 Task: In the 'Other bookmarkds' folder, cut the bookmark "google".
Action: Mouse moved to (1340, 42)
Screenshot: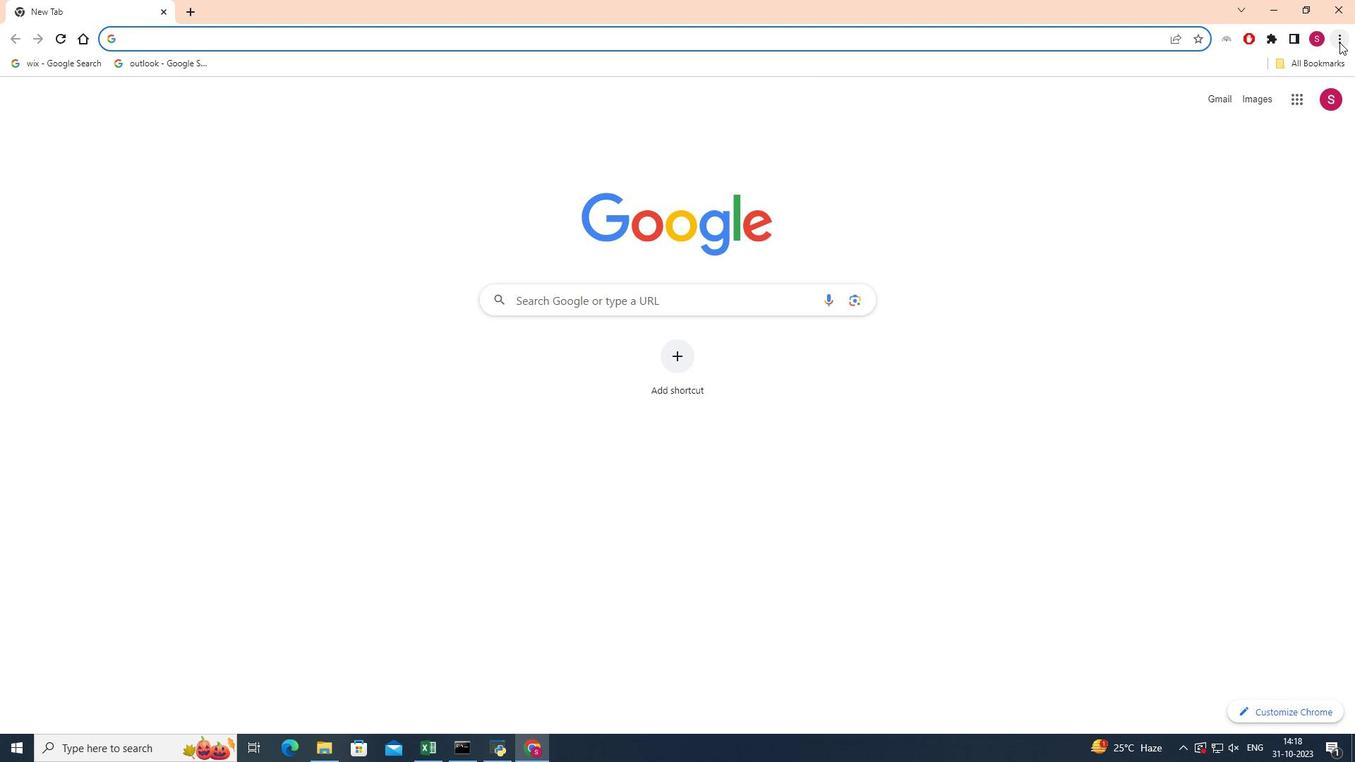 
Action: Mouse pressed left at (1340, 42)
Screenshot: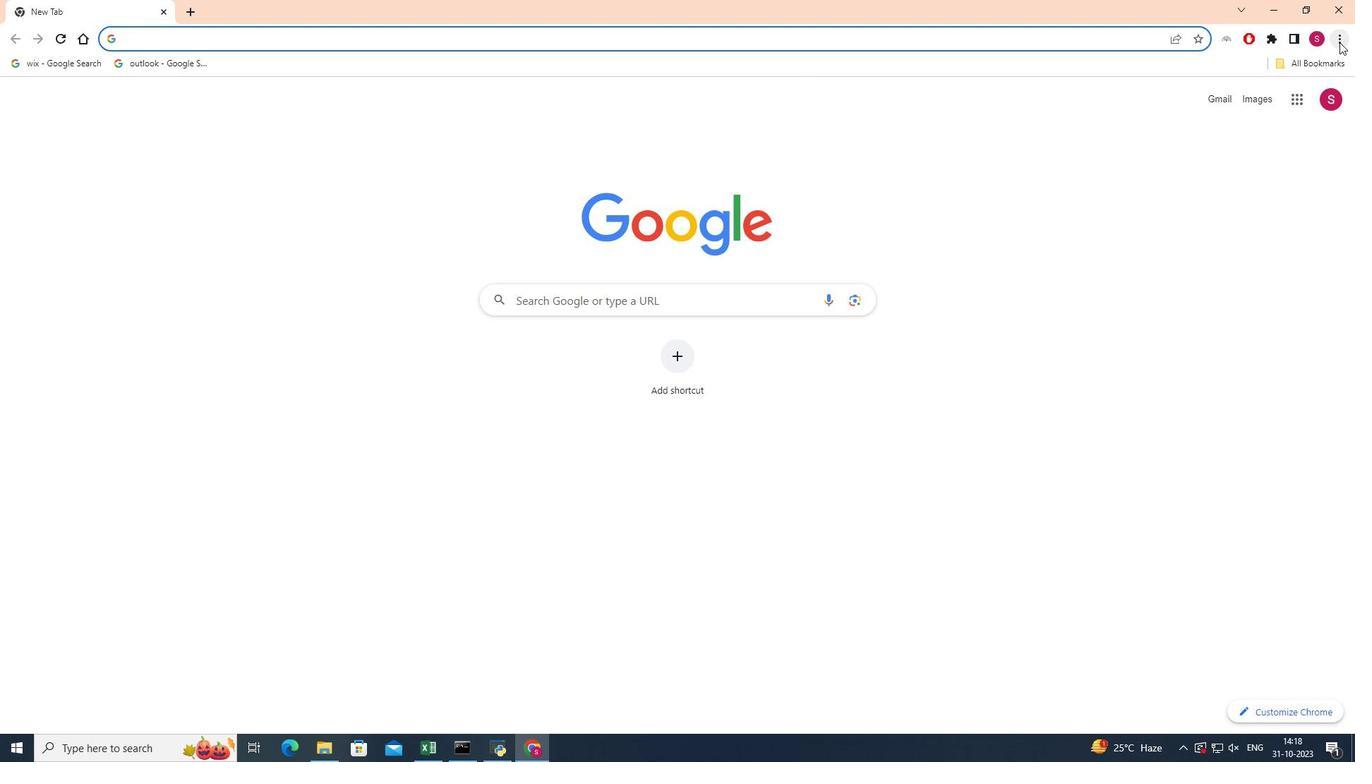 
Action: Mouse moved to (1228, 144)
Screenshot: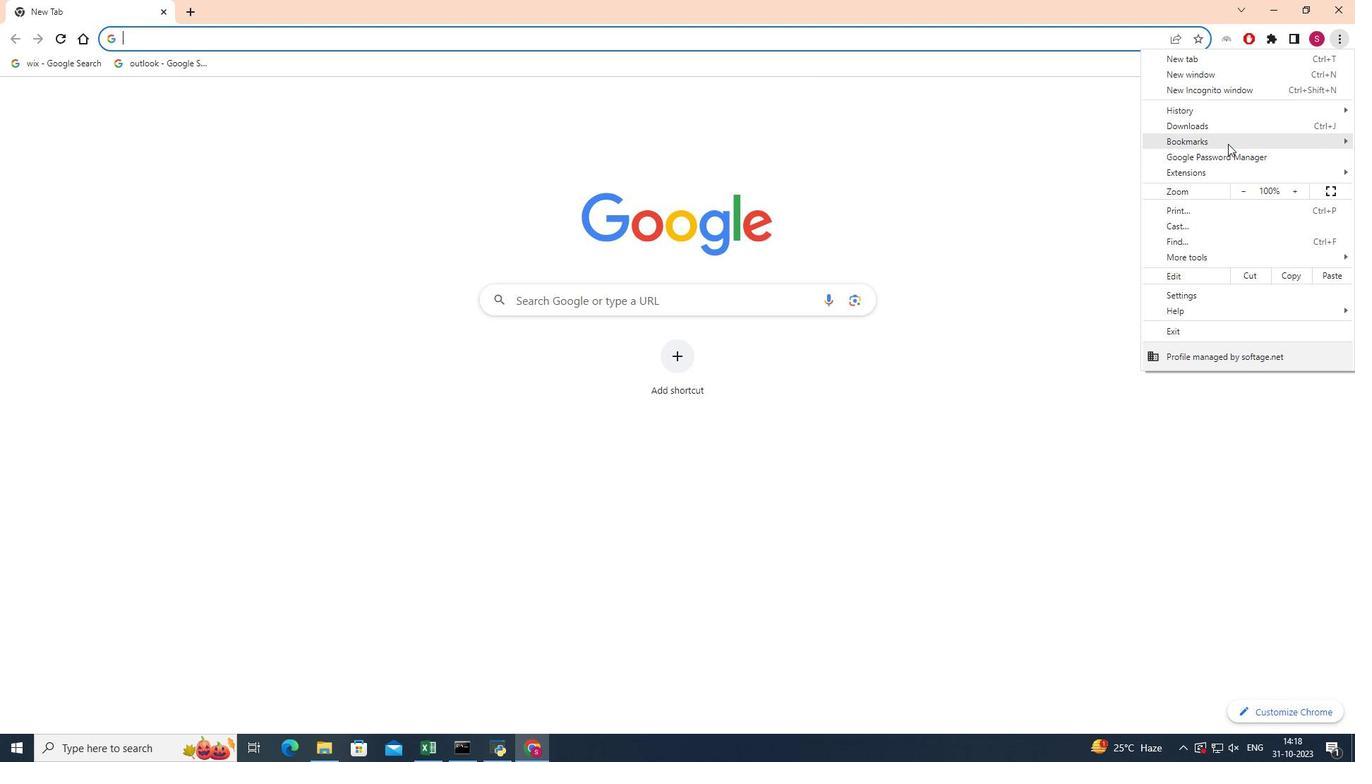 
Action: Mouse pressed left at (1228, 144)
Screenshot: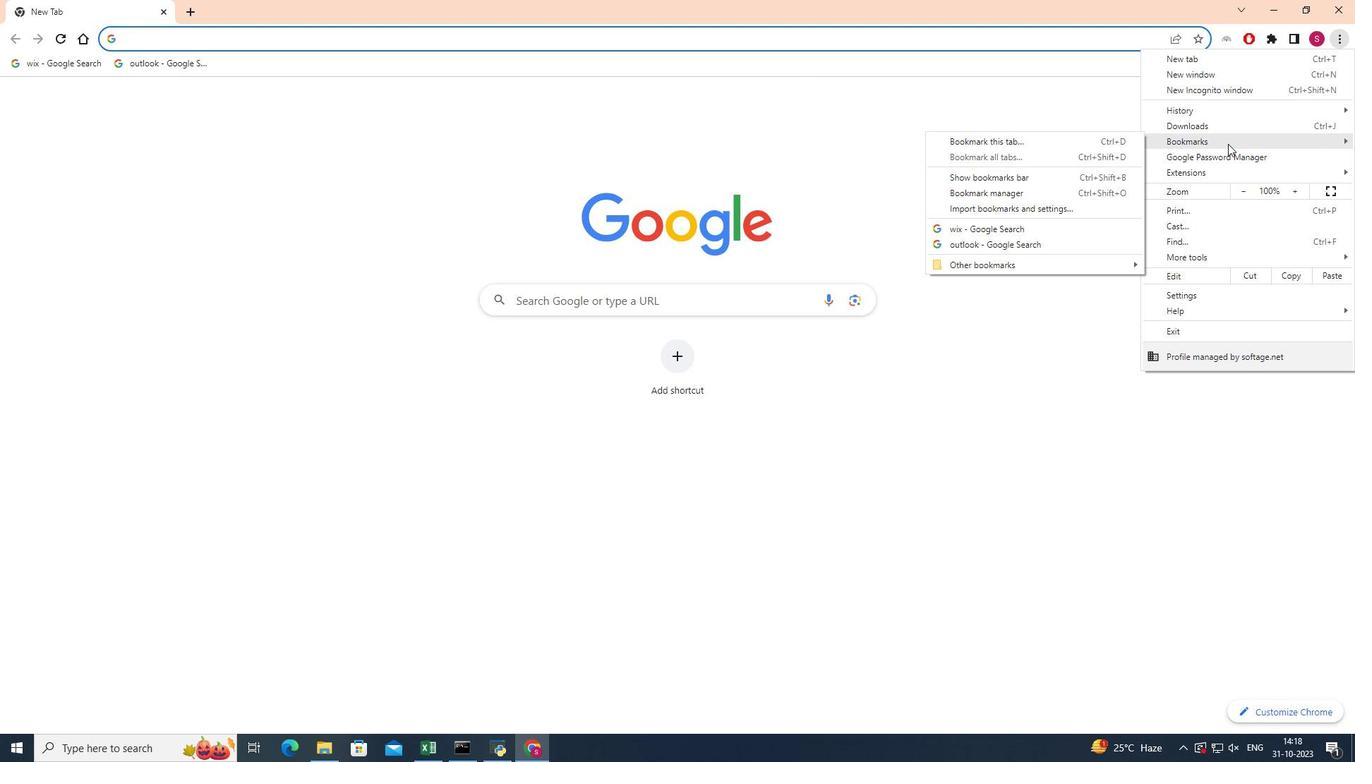 
Action: Mouse pressed left at (1228, 144)
Screenshot: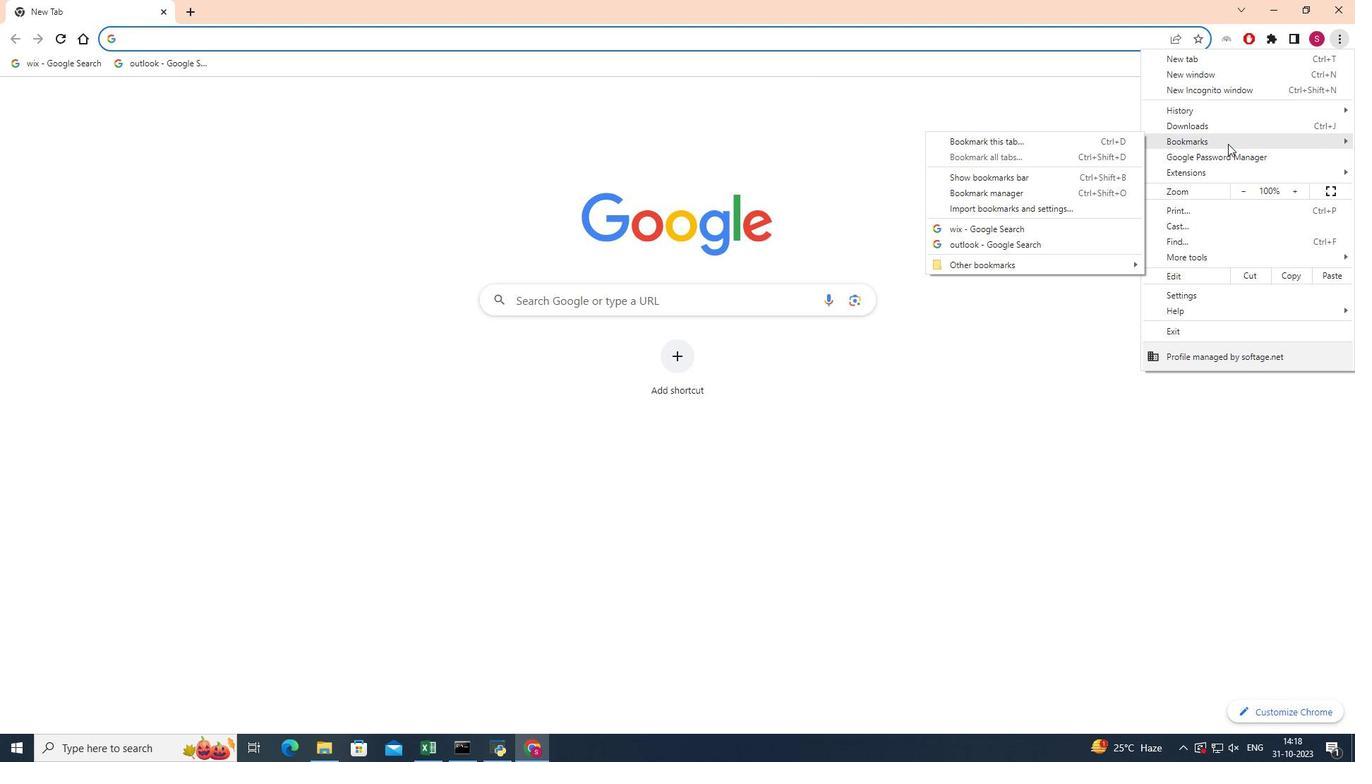 
Action: Mouse moved to (958, 194)
Screenshot: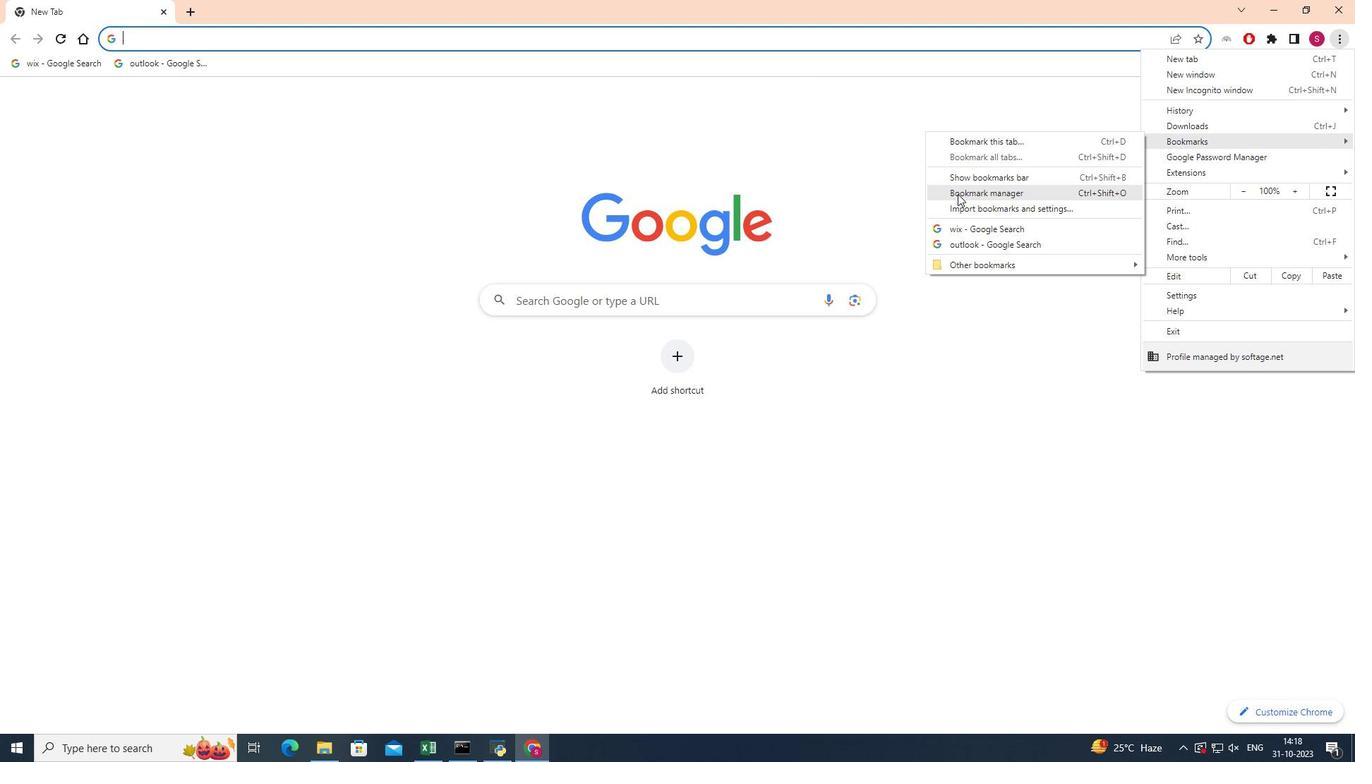 
Action: Mouse pressed left at (958, 194)
Screenshot: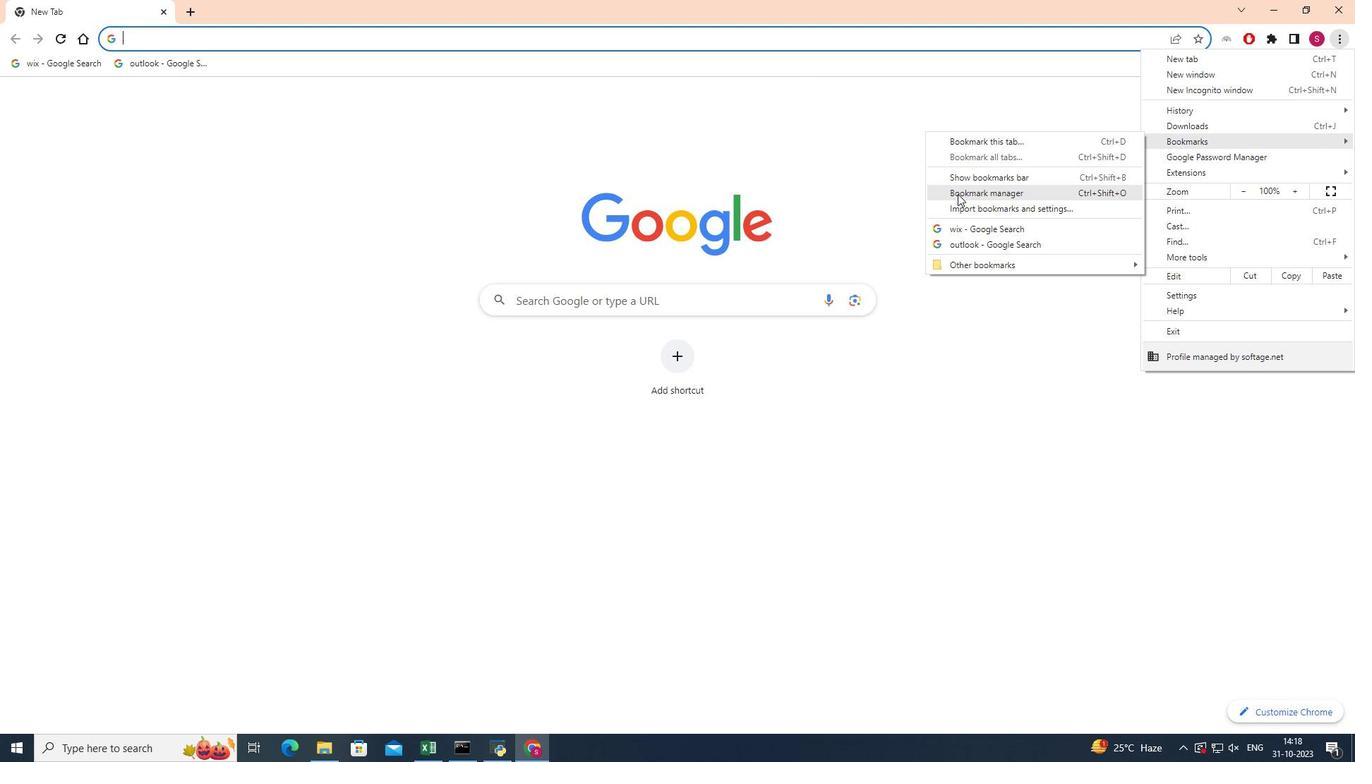 
Action: Mouse pressed left at (958, 194)
Screenshot: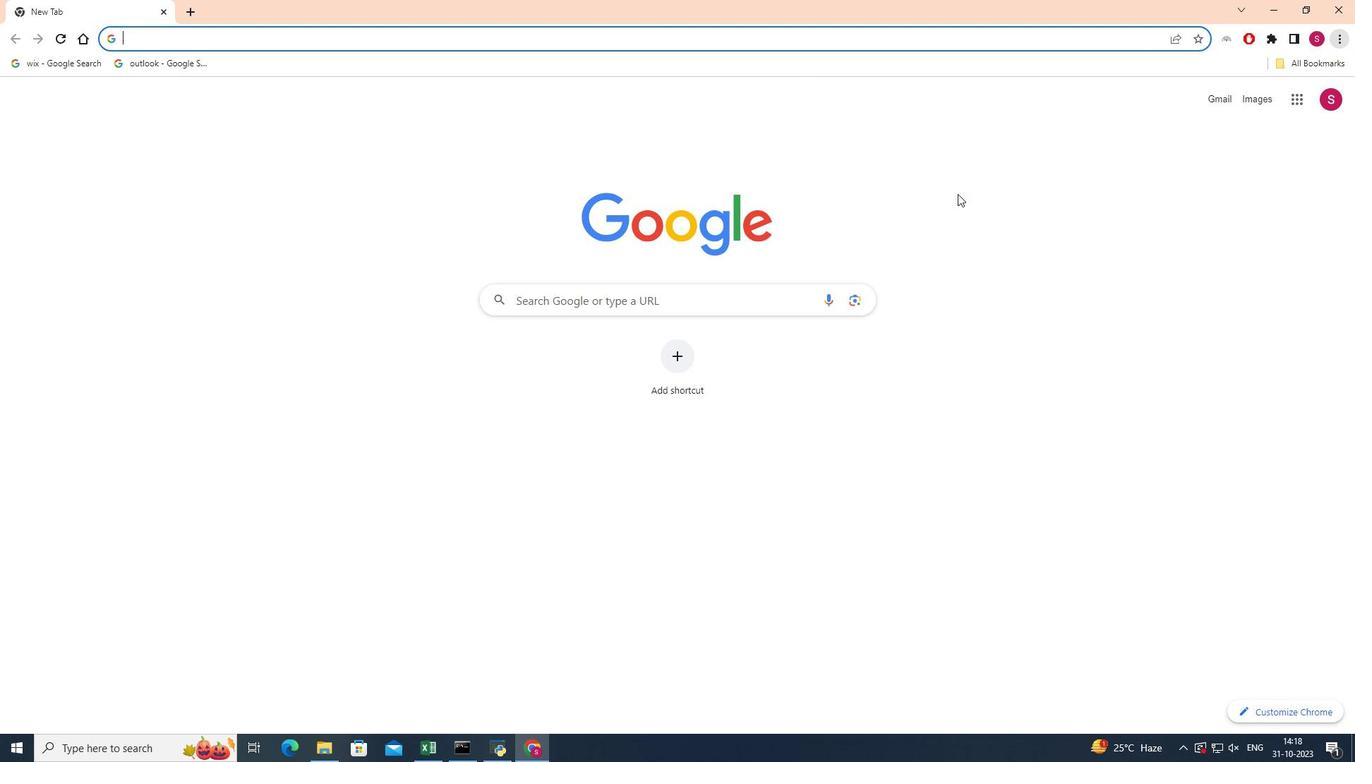
Action: Mouse moved to (96, 138)
Screenshot: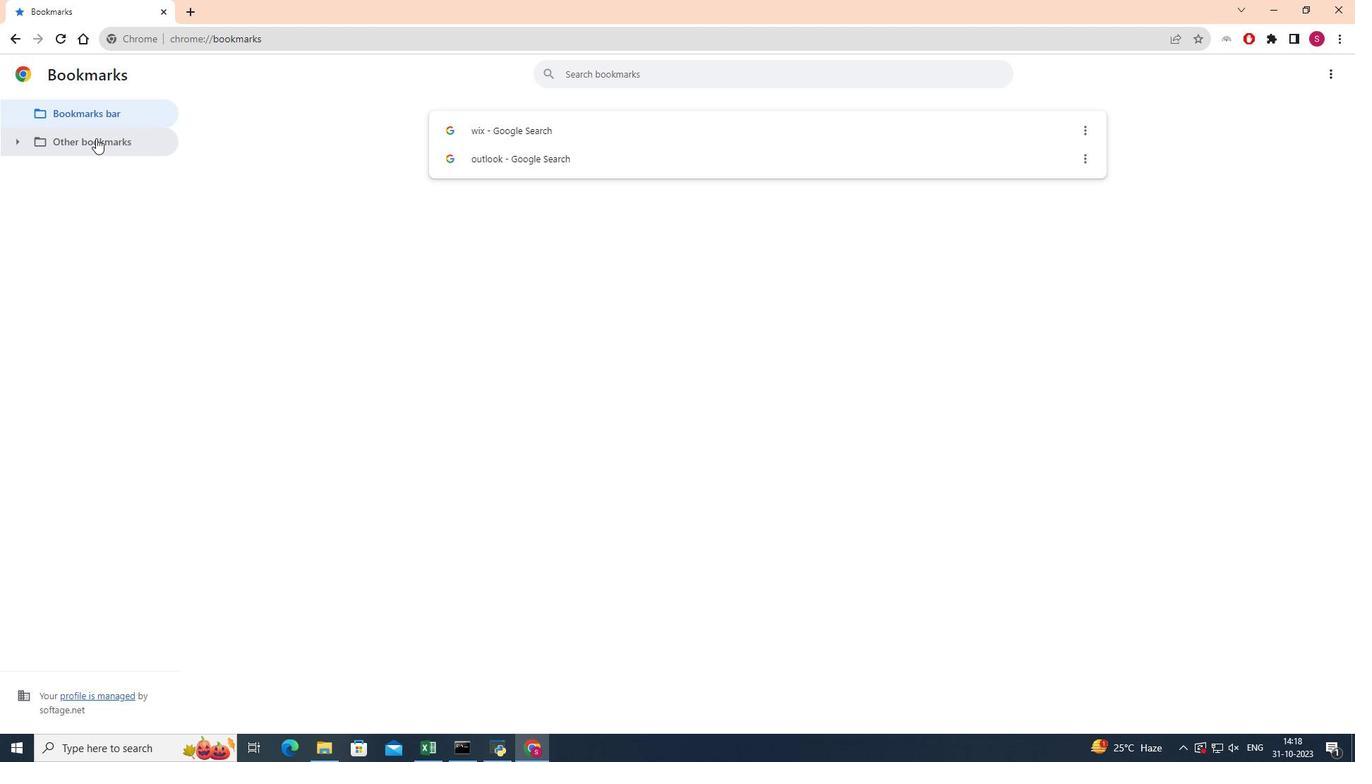 
Action: Mouse pressed left at (96, 138)
Screenshot: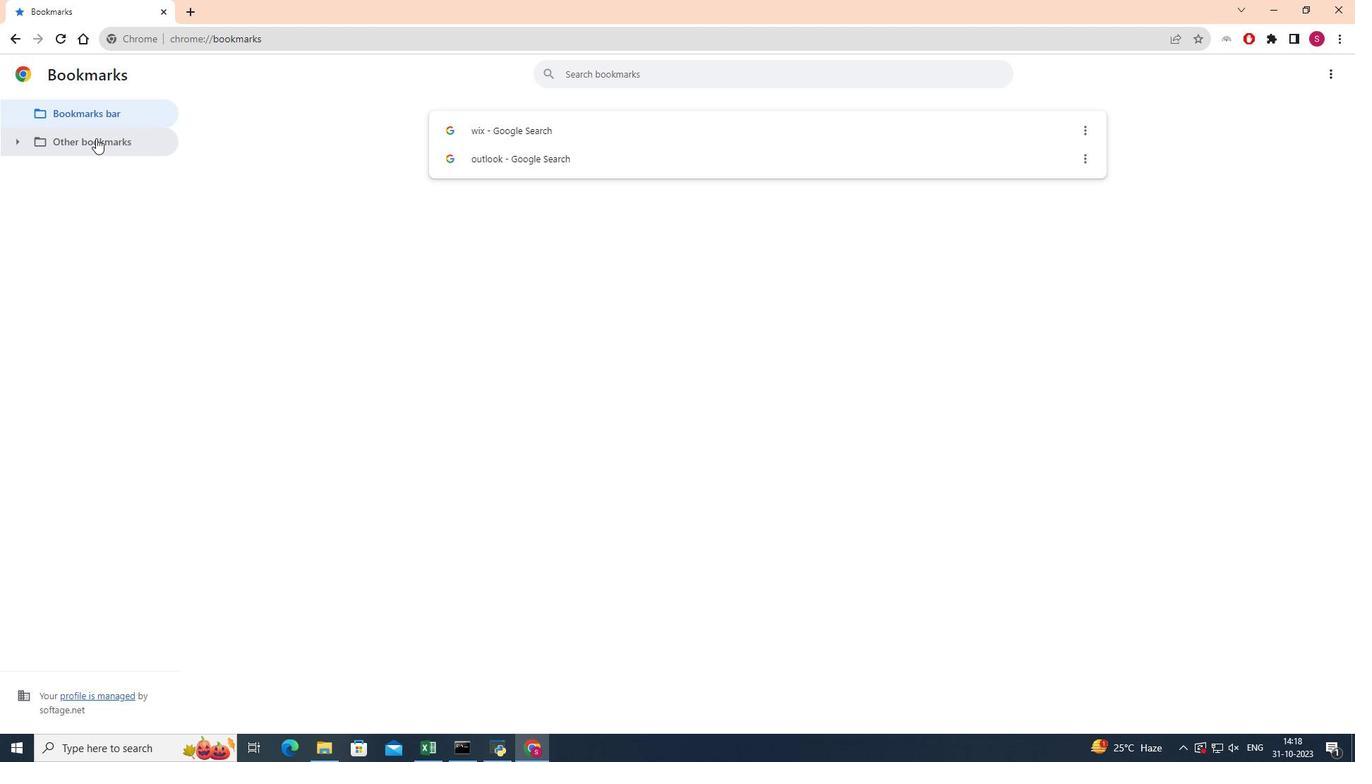 
Action: Mouse moved to (1091, 278)
Screenshot: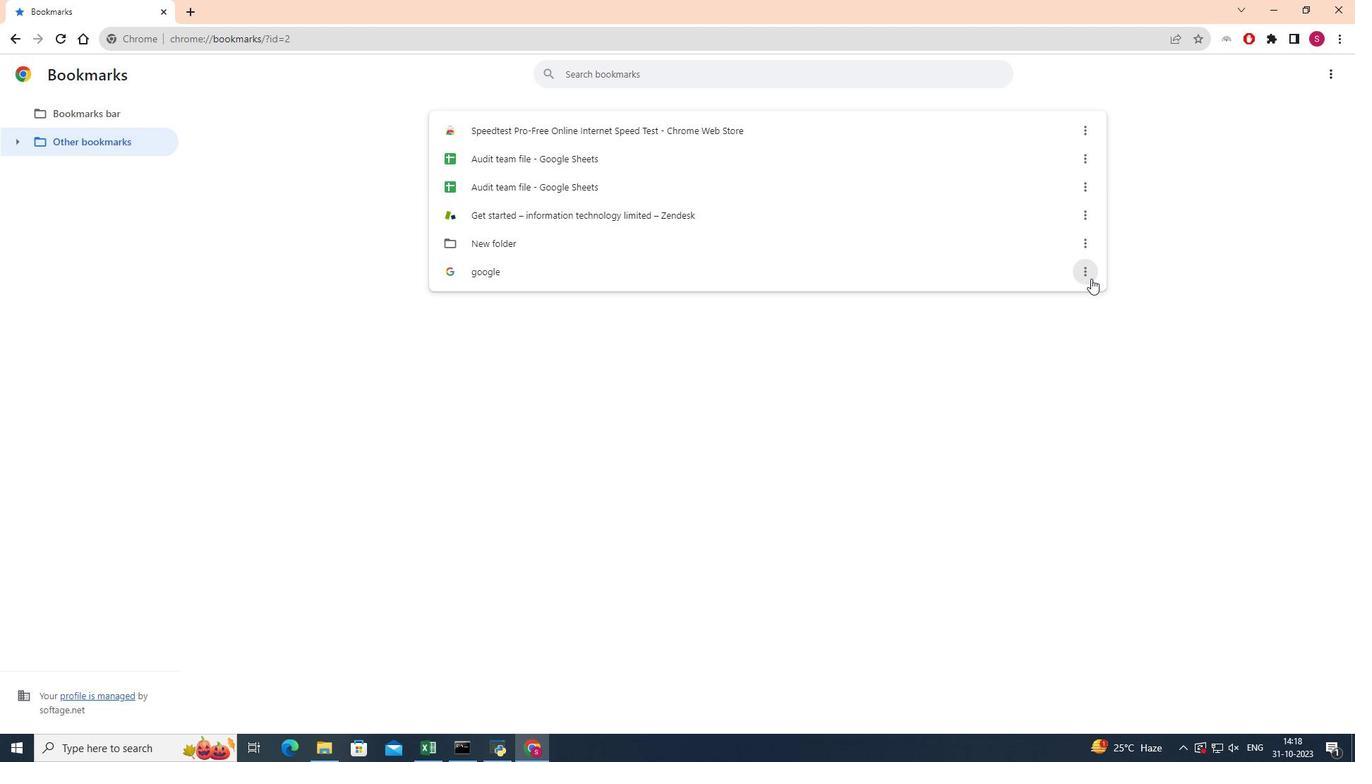 
Action: Mouse pressed left at (1091, 278)
Screenshot: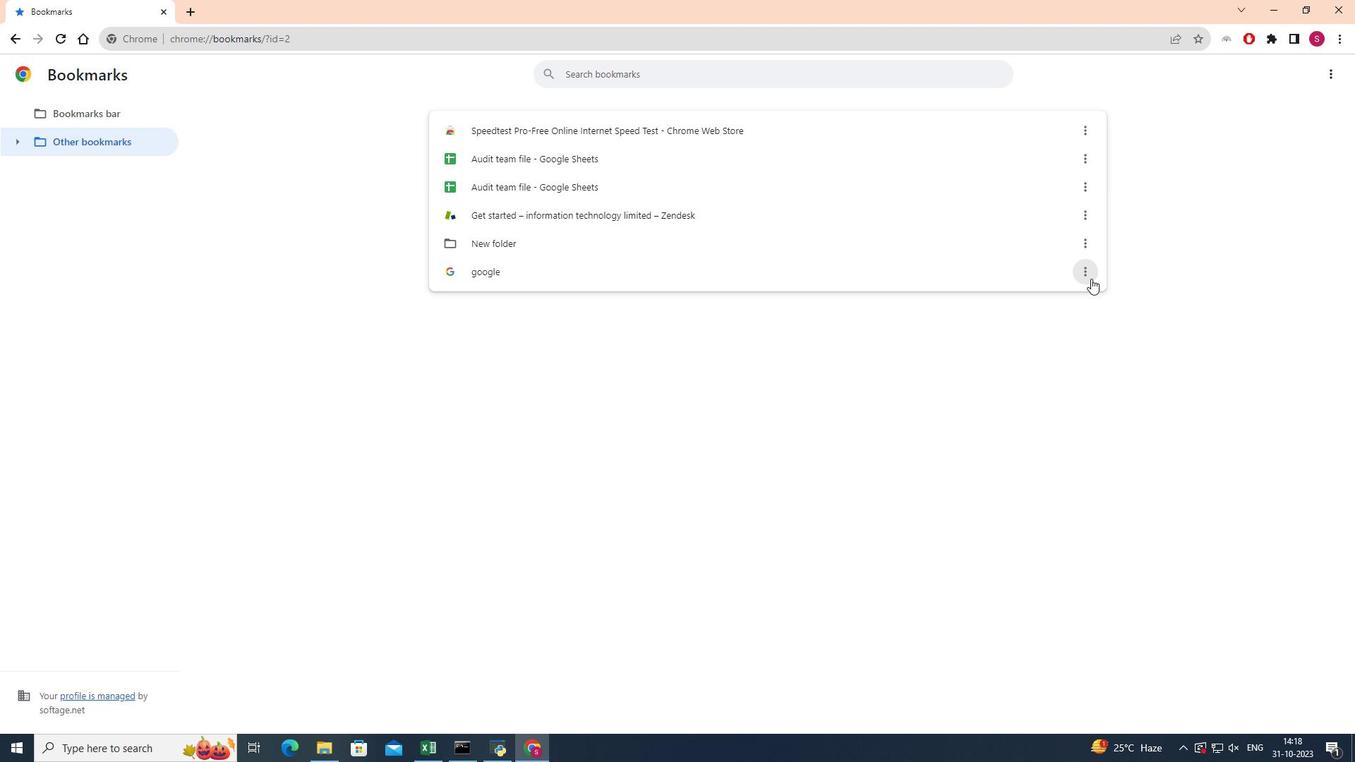 
Action: Mouse moved to (997, 338)
Screenshot: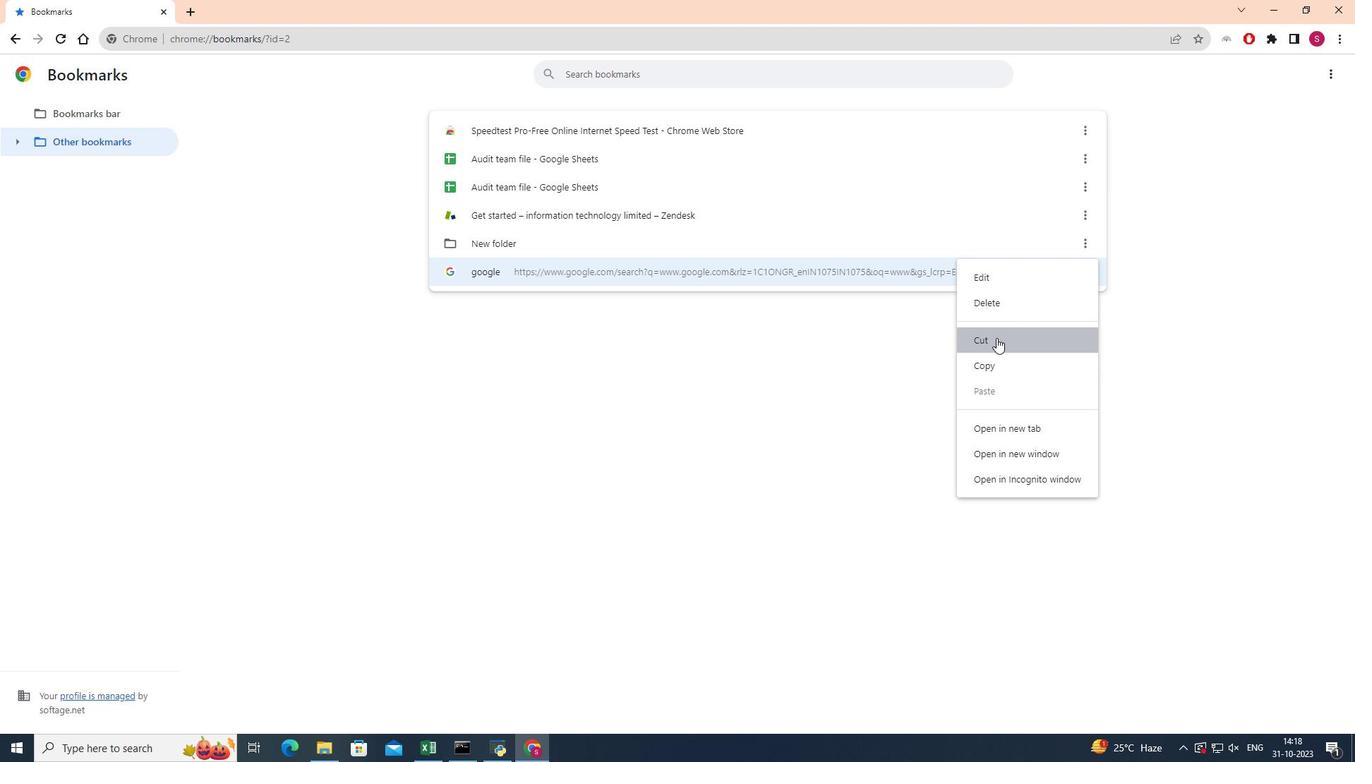 
Action: Mouse pressed left at (997, 338)
Screenshot: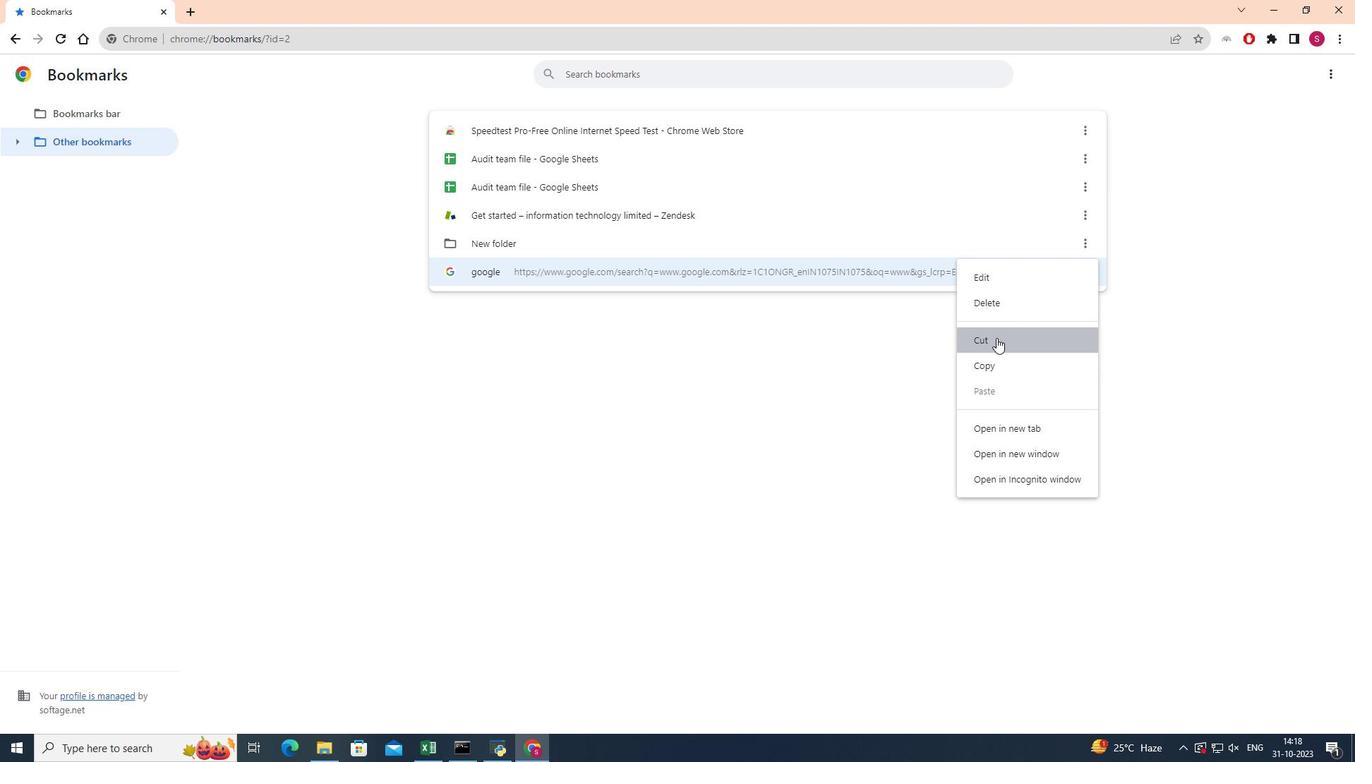 
